 Task: Create Card Shipping and Receiving Review in Board Customer Relationship Management Best Practices to Workspace E-commerce Platforms. Create Card Health and Wellness Conference Review in Board Employee Motivation and Engagement Programs to Workspace E-commerce Platforms. Create Card Warehouse Management Review in Board Brand Identity Design and Visual Identity Guidelines Creation to Workspace E-commerce Platforms
Action: Mouse moved to (80, 330)
Screenshot: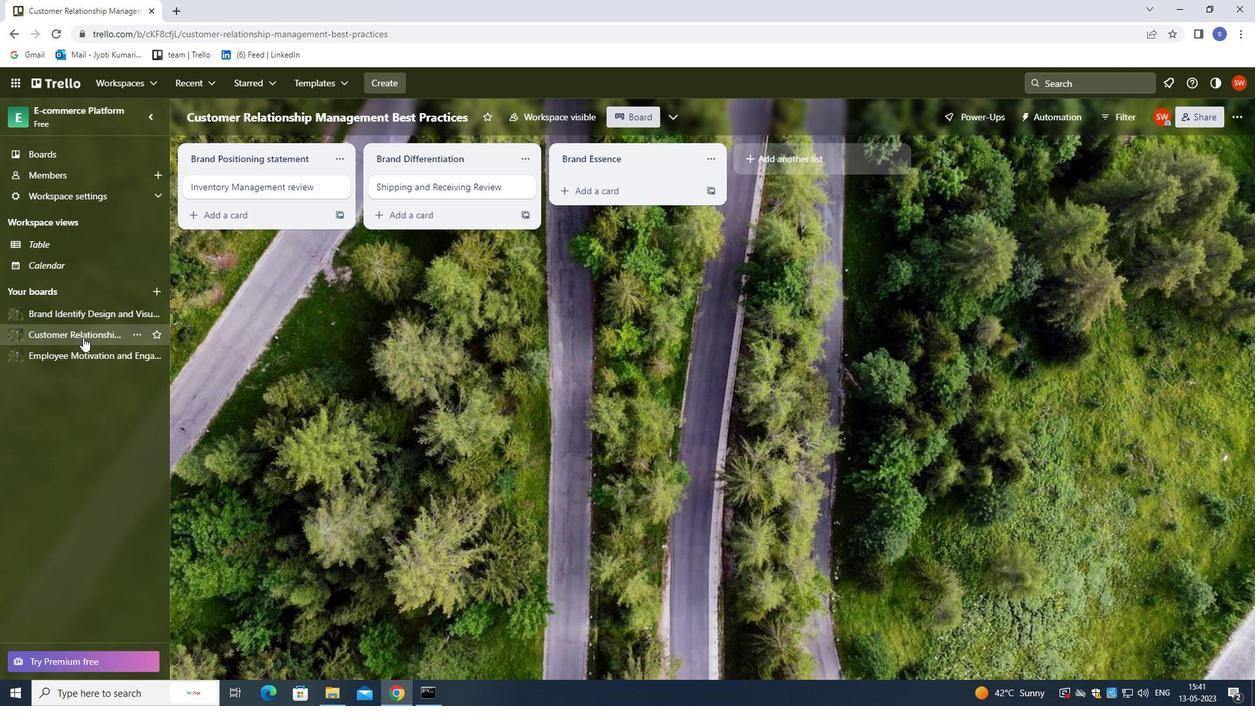 
Action: Mouse pressed left at (80, 330)
Screenshot: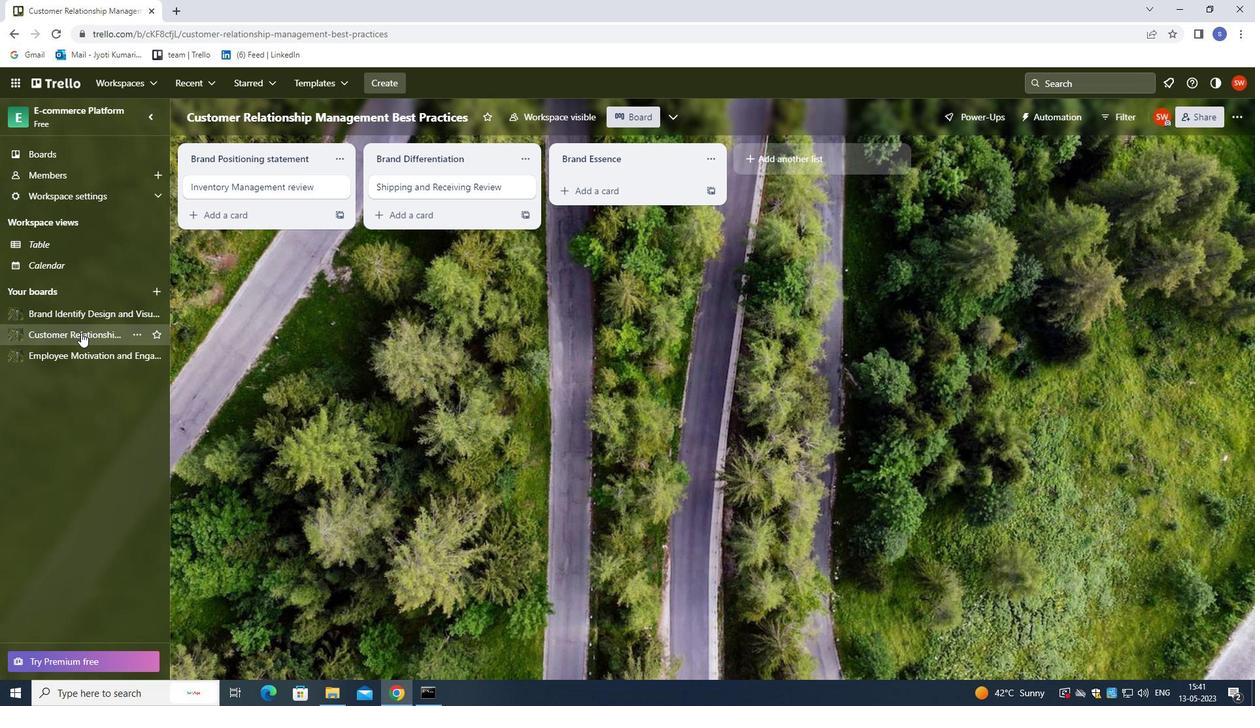 
Action: Mouse moved to (639, 194)
Screenshot: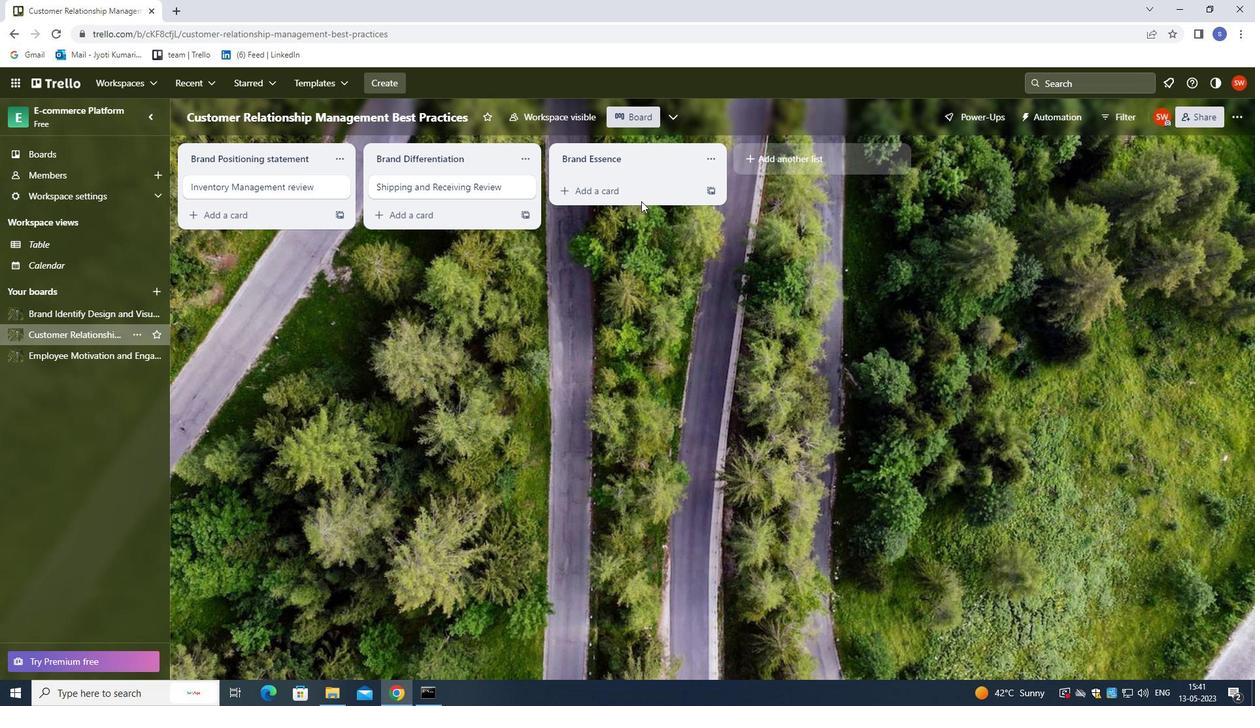
Action: Mouse pressed left at (639, 194)
Screenshot: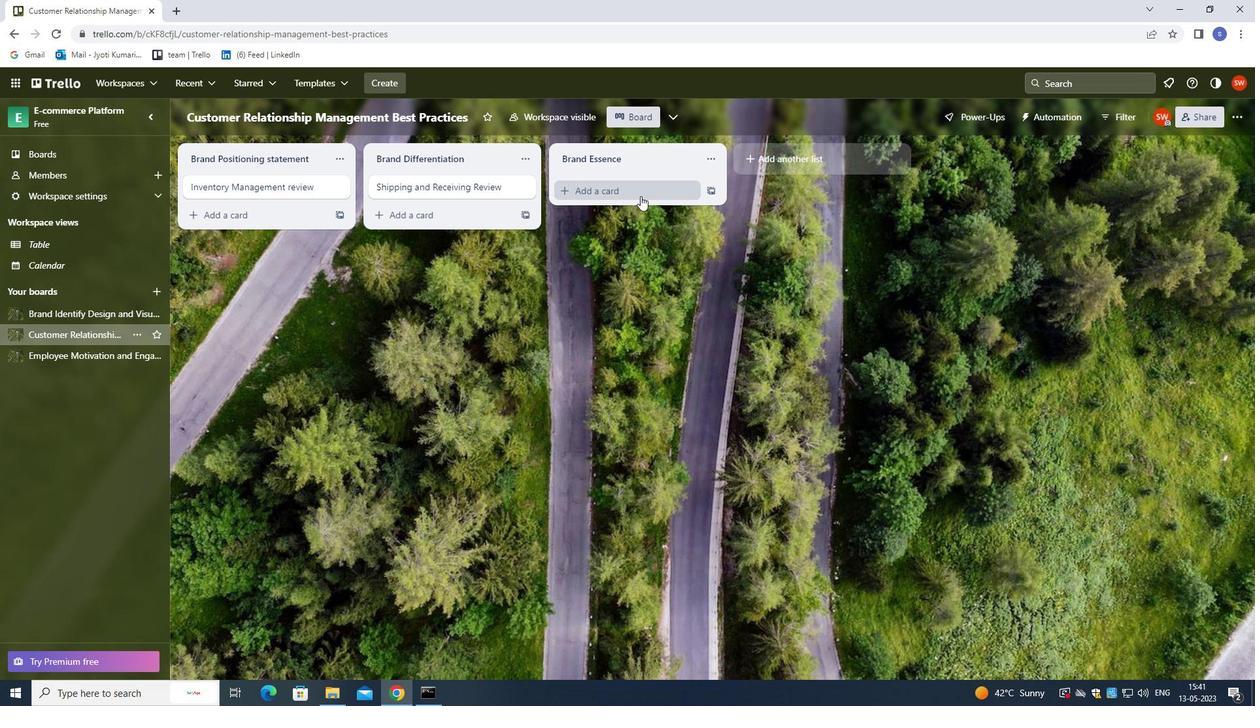 
Action: Mouse moved to (643, 467)
Screenshot: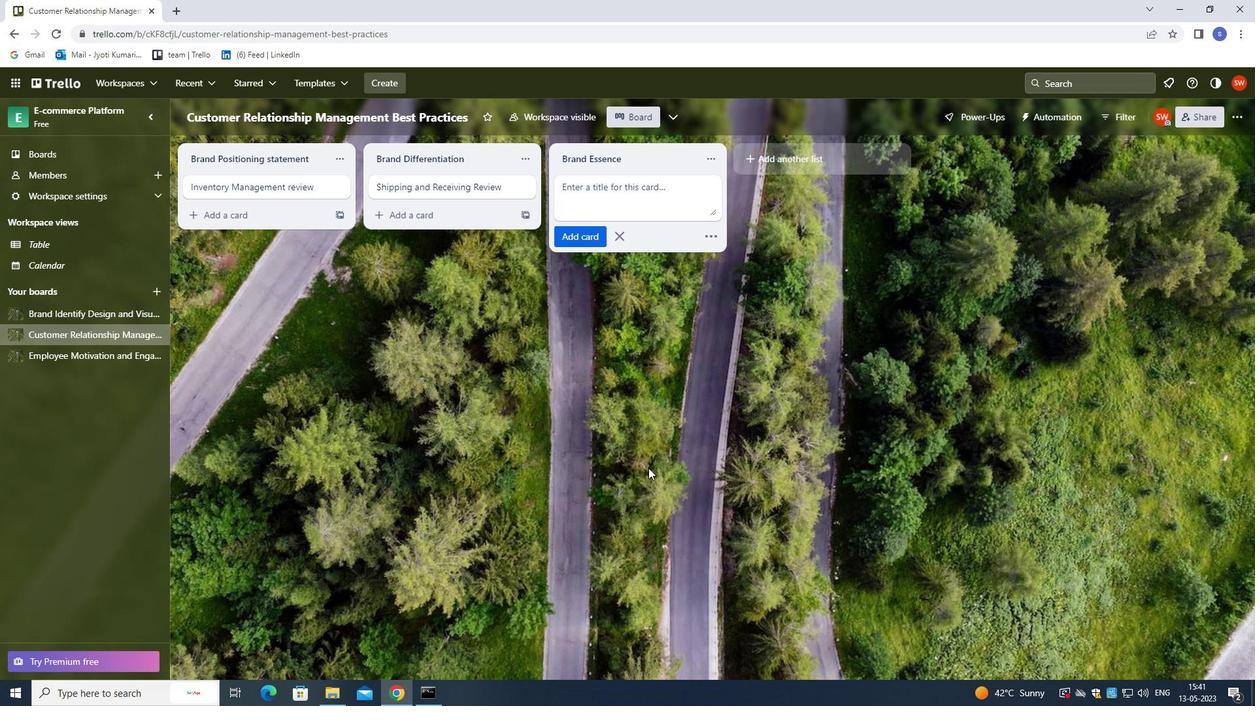
Action: Key pressed <Key.shift><Key.shift><Key.shift>SHIPPING<Key.space><Key.shift>AND<Key.space><Key.shift><Key.shift><Key.shift><Key.shift><Key.shift><Key.shift>RECEVING<Key.space><Key.left><Key.left><Key.left><Key.left><Key.left>I<Key.right><Key.right><Key.right><Key.right><Key.right><Key.right><Key.right><Key.right><Key.right><Key.right><Key.right><Key.space><Key.shift>REVIEW<Key.enter>
Screenshot: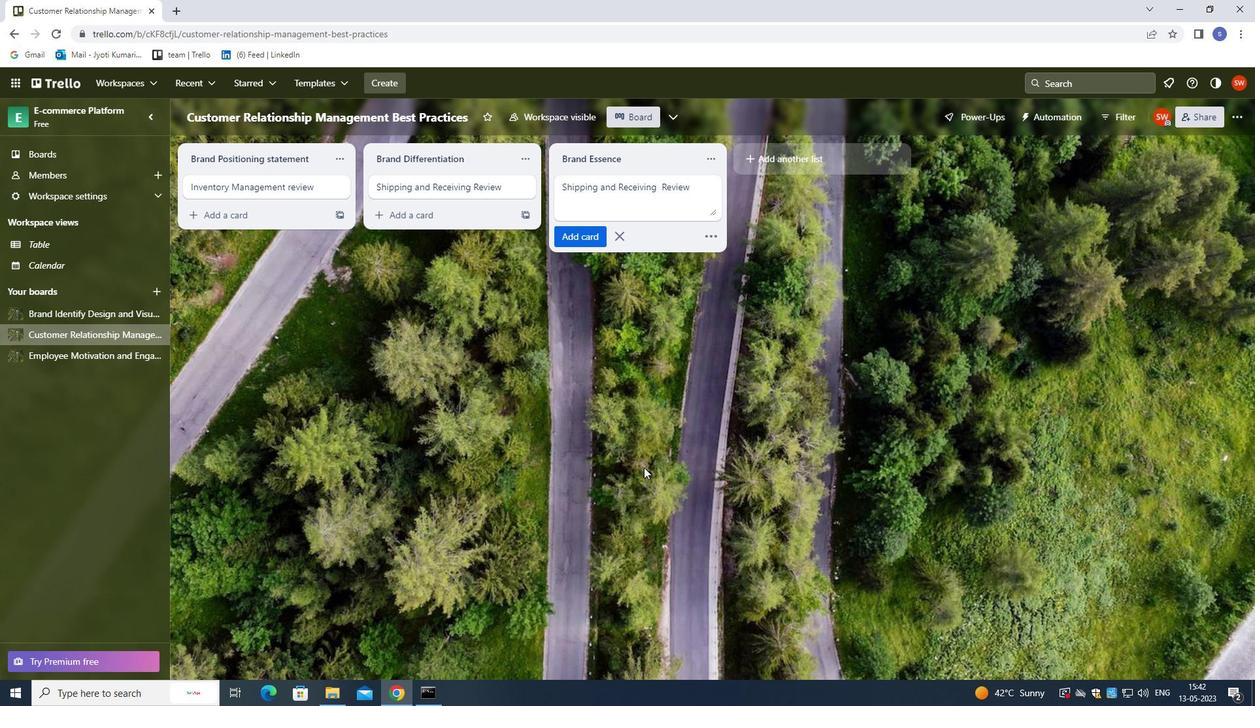 
Action: Mouse moved to (122, 362)
Screenshot: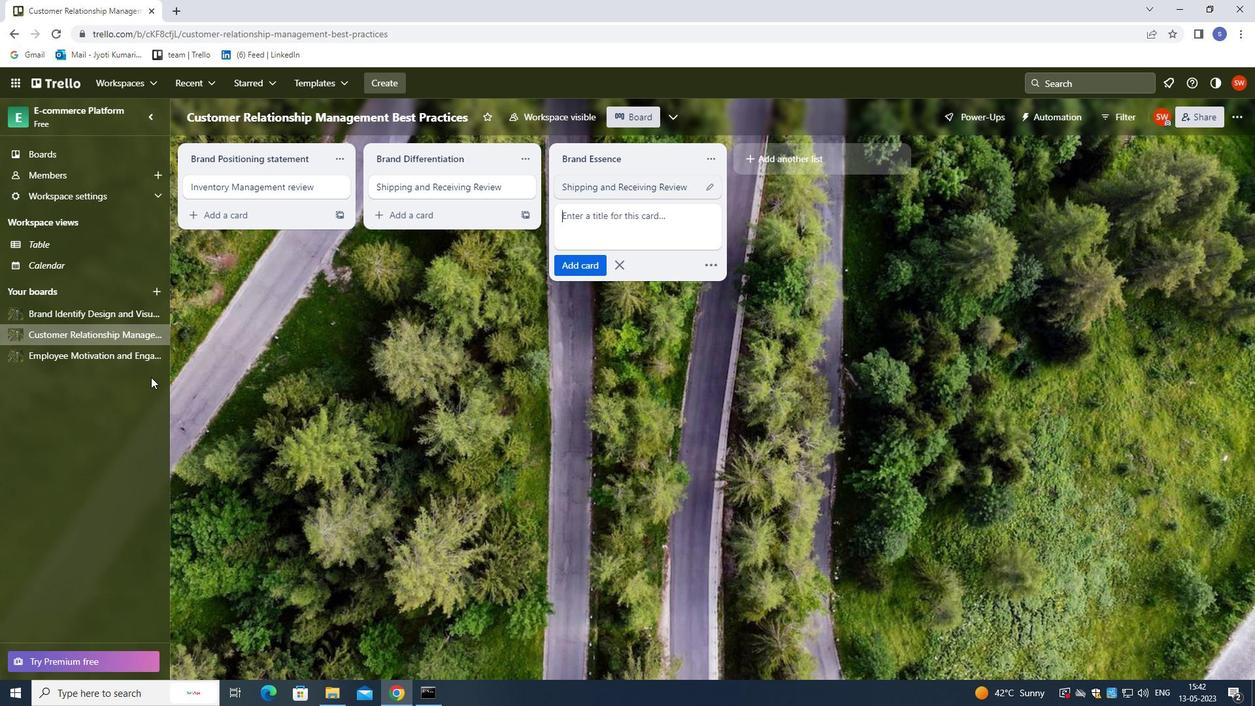 
Action: Mouse pressed left at (122, 362)
Screenshot: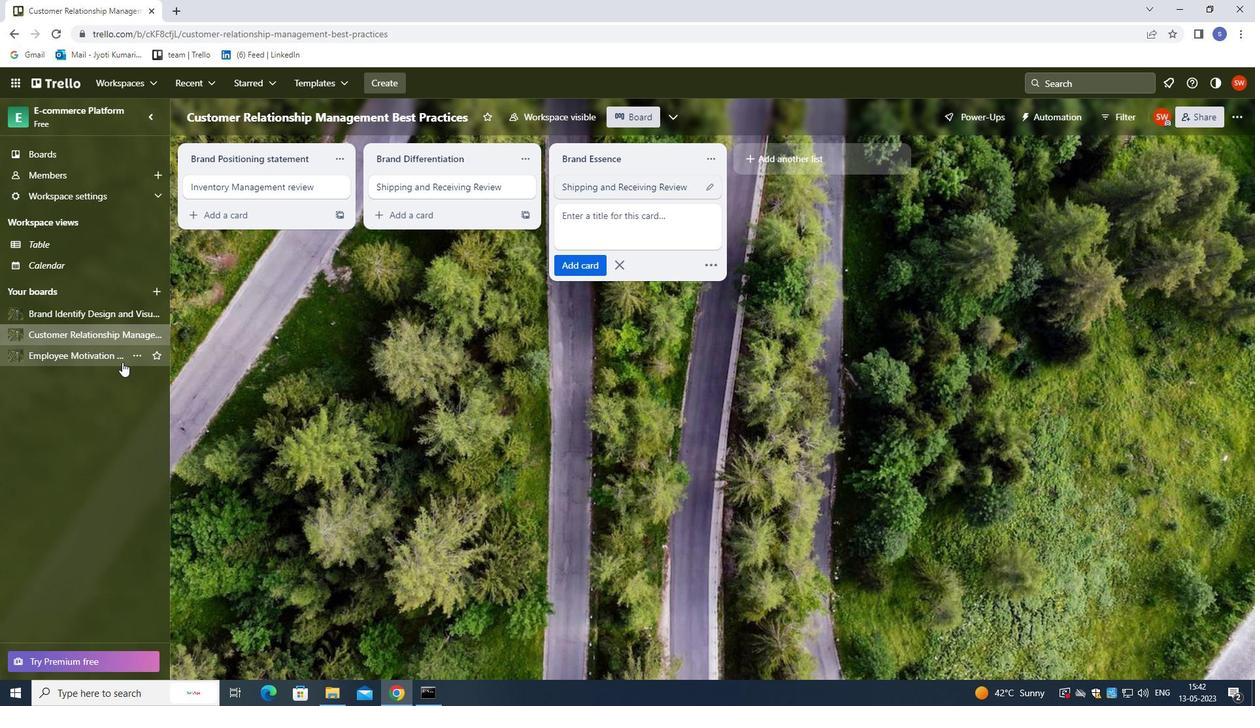 
Action: Mouse moved to (655, 194)
Screenshot: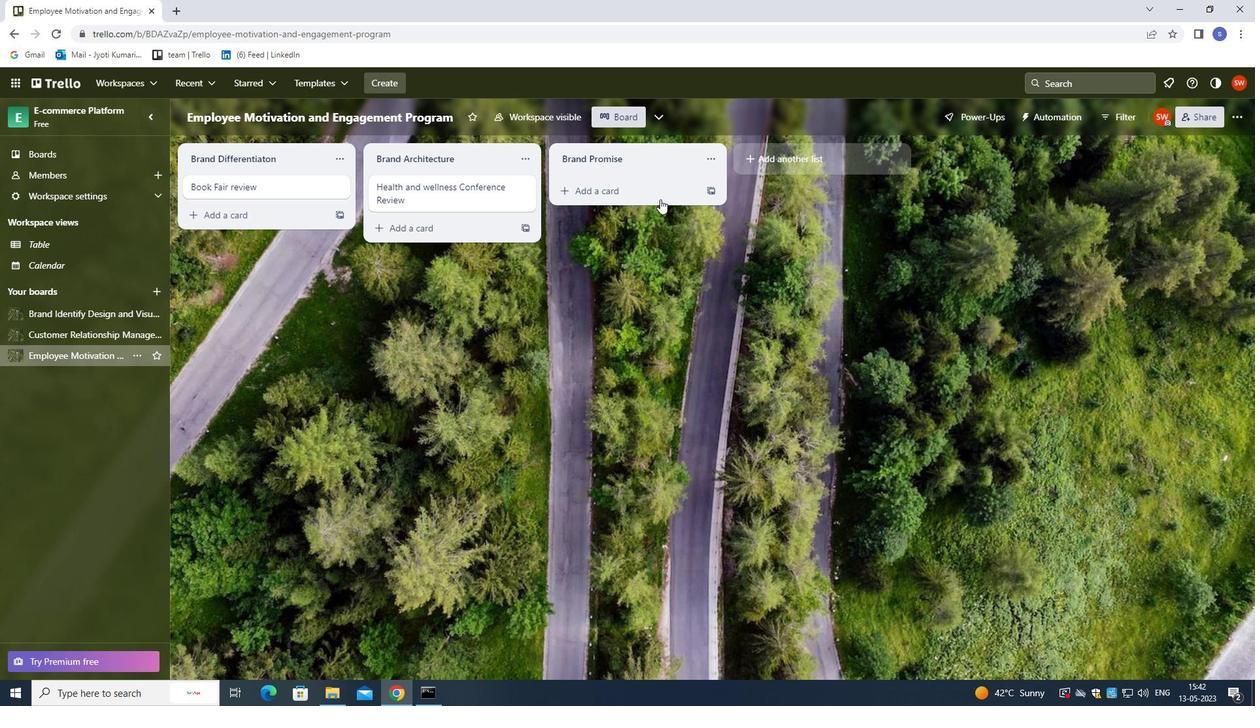 
Action: Mouse pressed left at (655, 194)
Screenshot: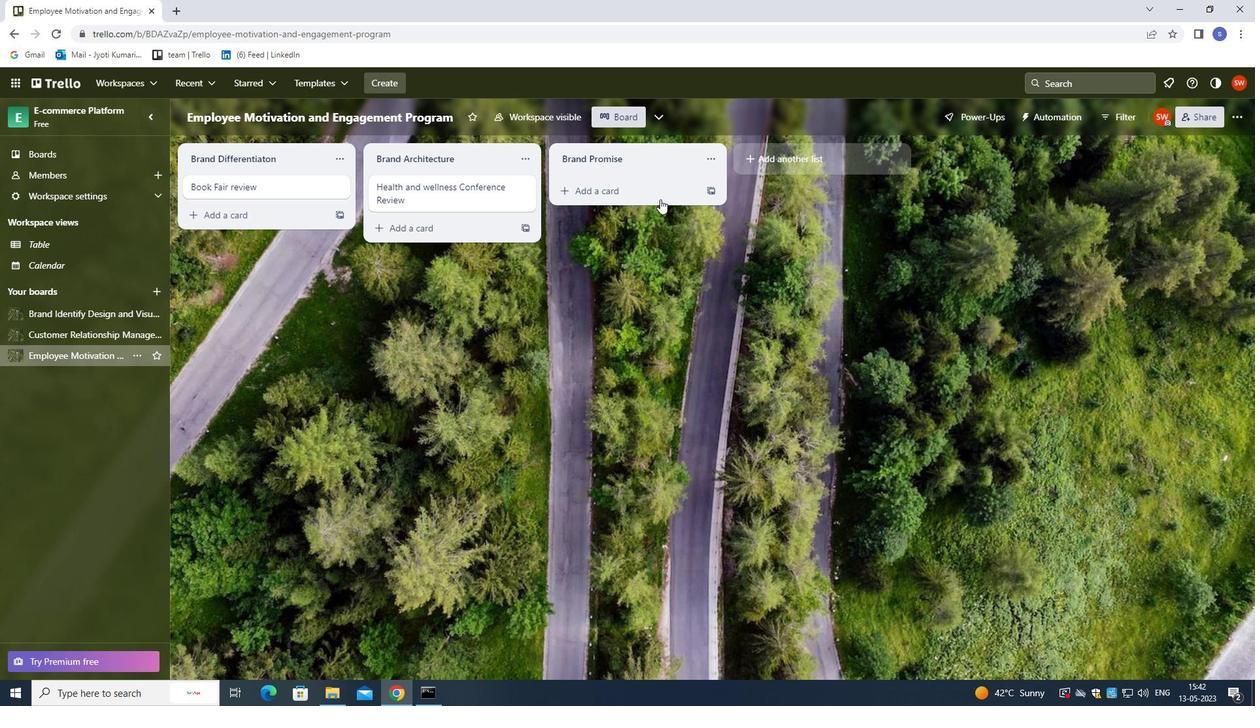 
Action: Mouse moved to (620, 362)
Screenshot: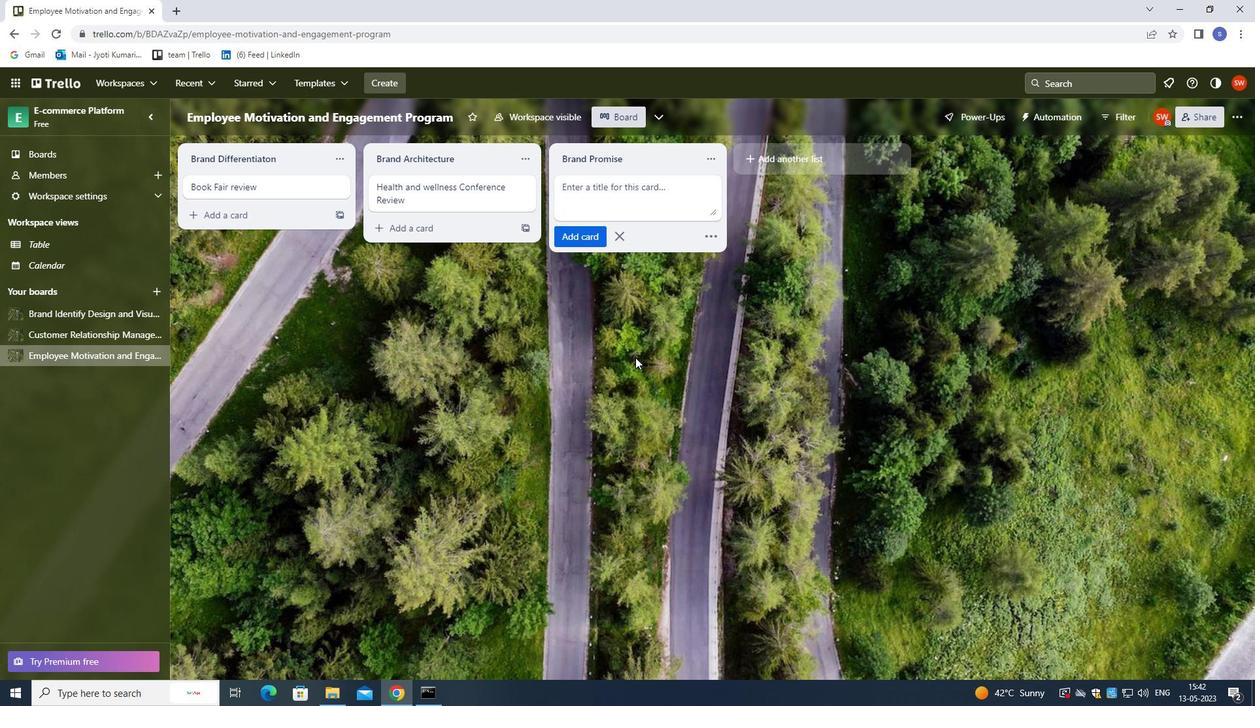 
Action: Key pressed <Key.shift>HEALTH<Key.space>ADN<Key.backspace><Key.backspace>ND<Key.space><Key.shift><Key.shift>WELLNESS<Key.space><Key.shift>CONFERENCE<Key.space><Key.shift>REVIEW<Key.enter>
Screenshot: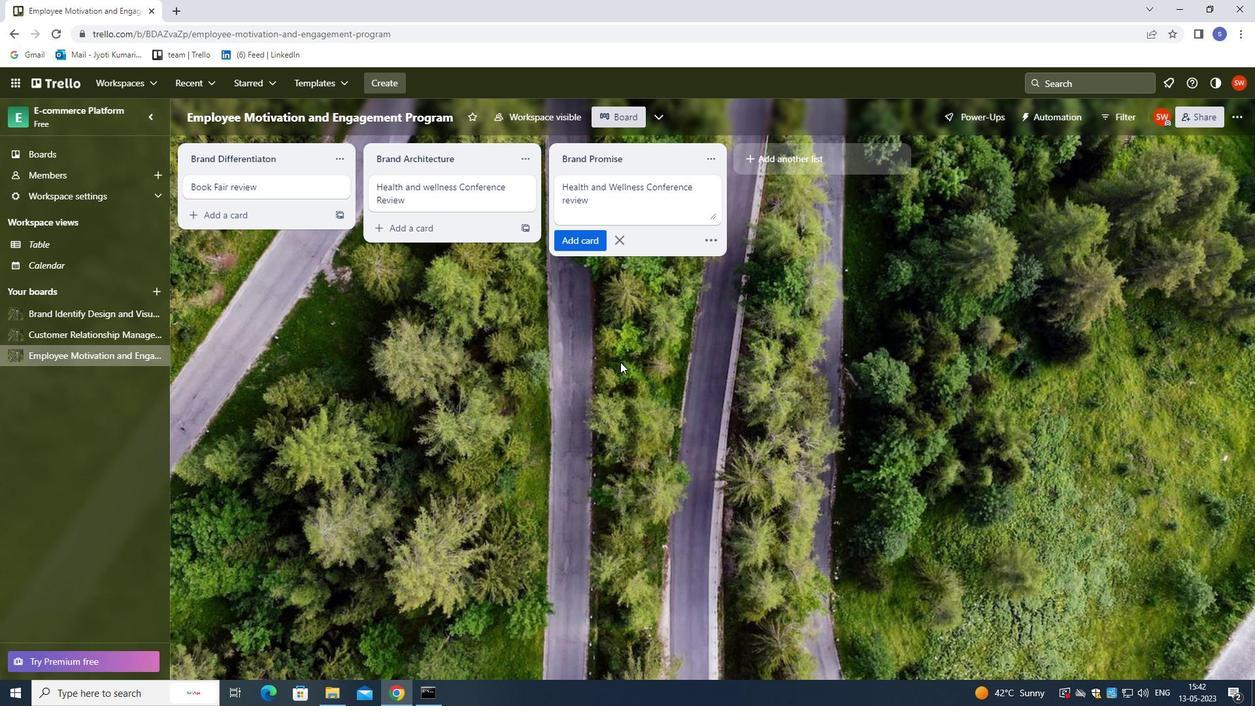 
Action: Mouse moved to (92, 311)
Screenshot: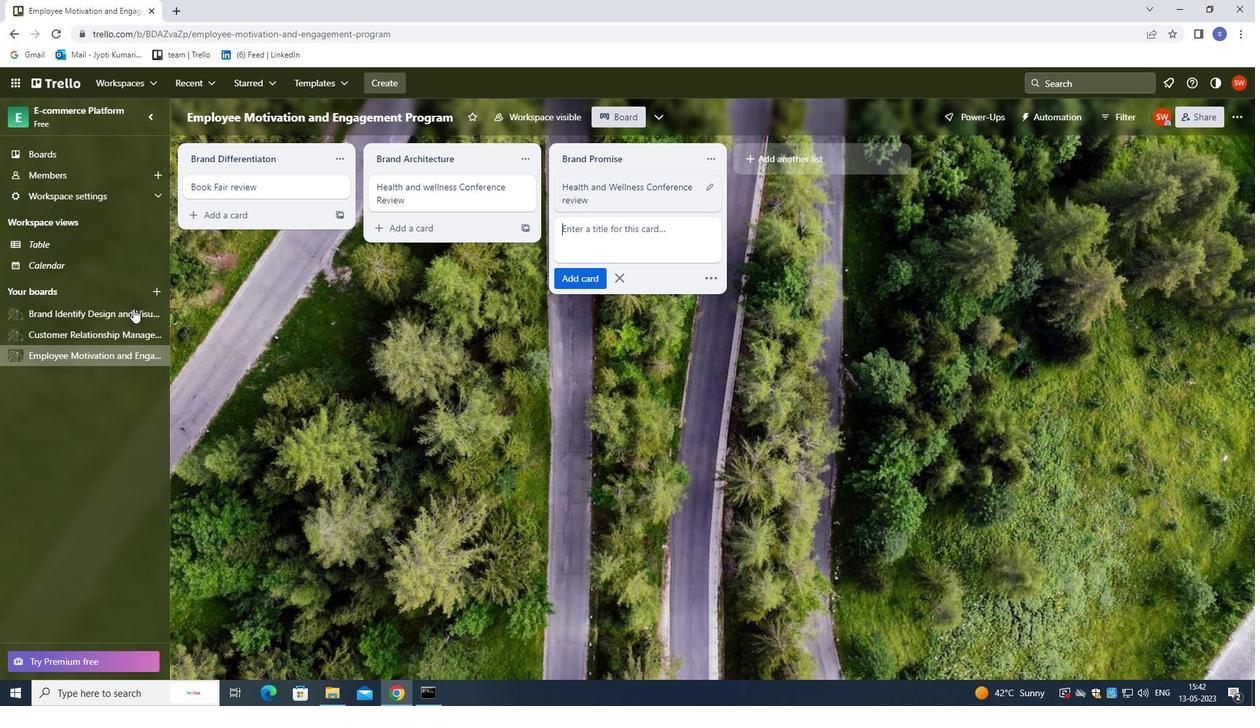 
Action: Mouse pressed left at (92, 311)
Screenshot: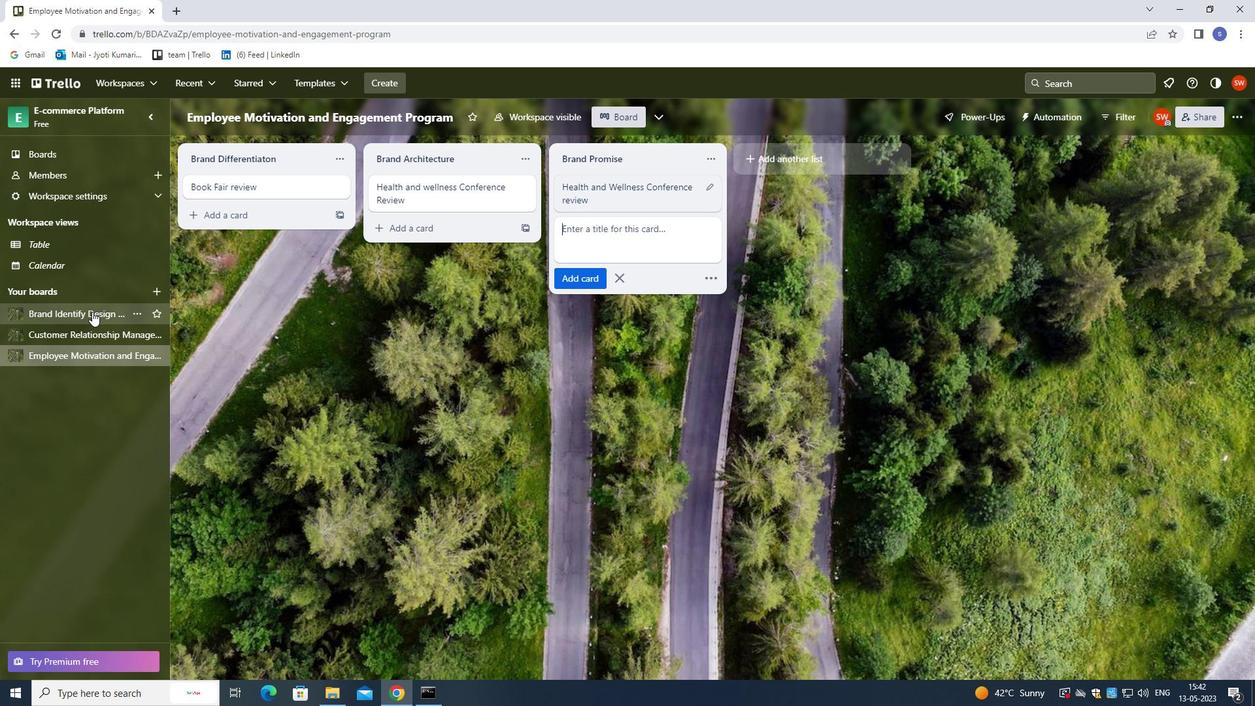 
Action: Mouse moved to (589, 191)
Screenshot: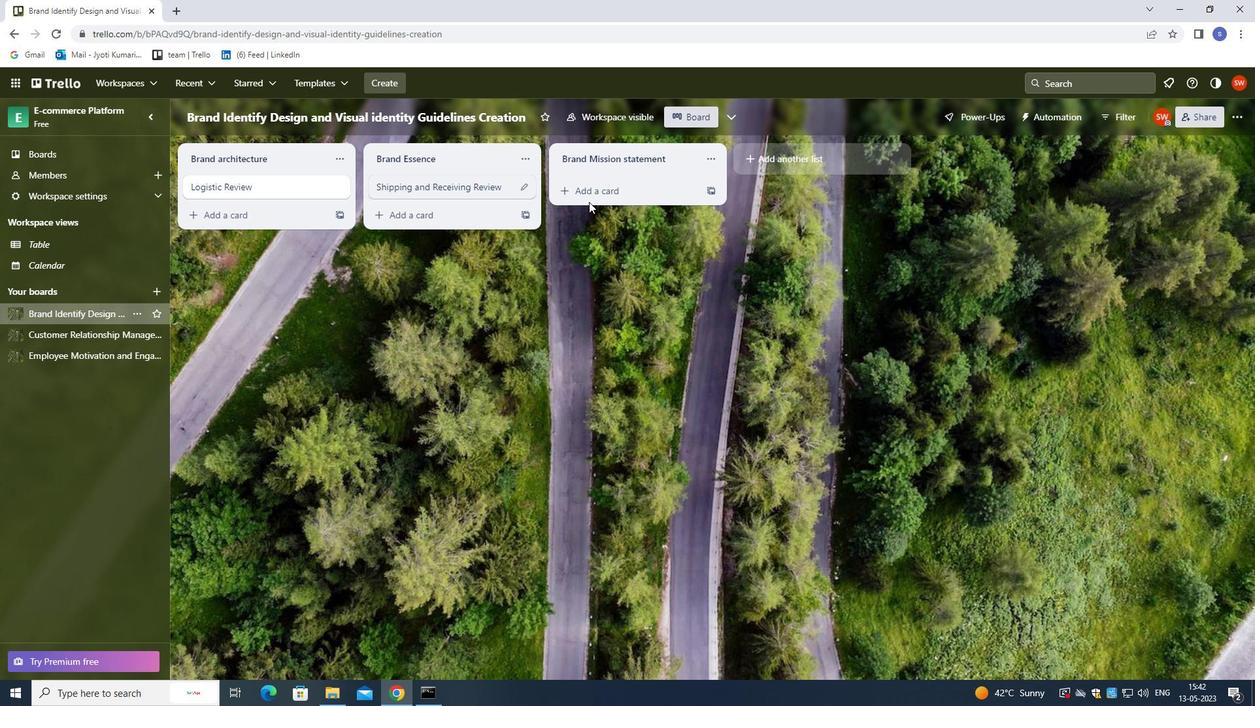 
Action: Mouse pressed left at (589, 191)
Screenshot: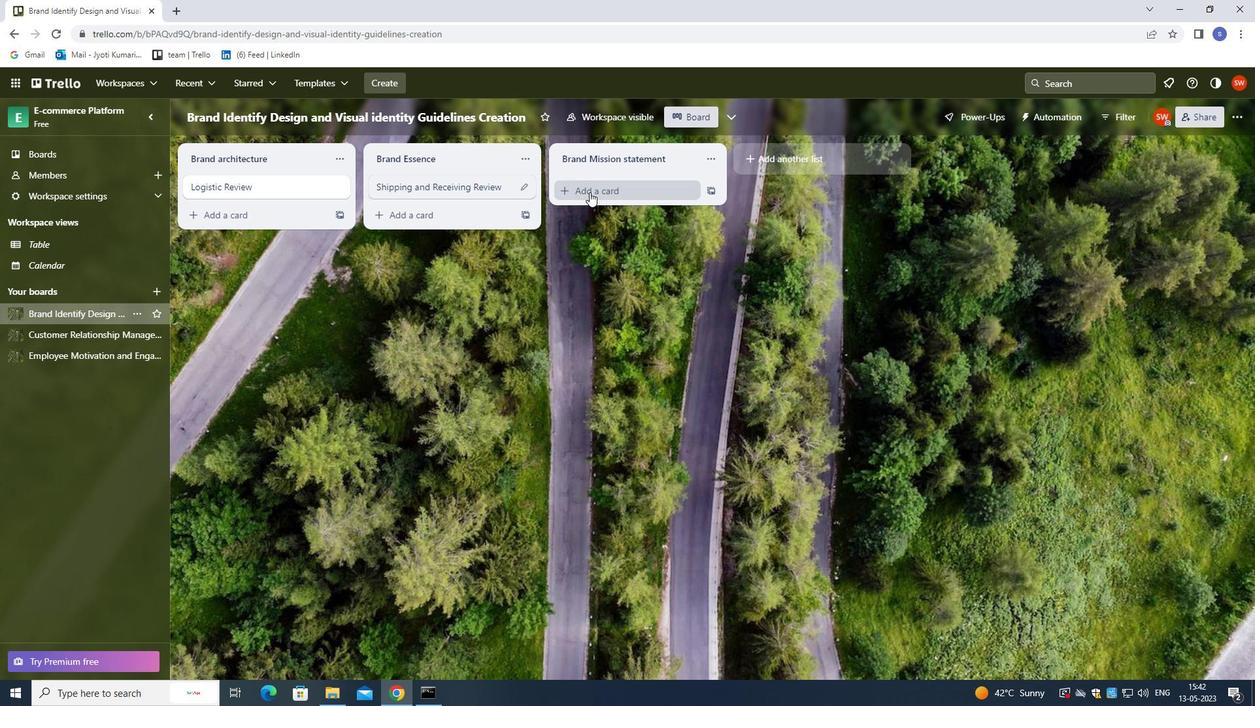 
Action: Mouse moved to (549, 424)
Screenshot: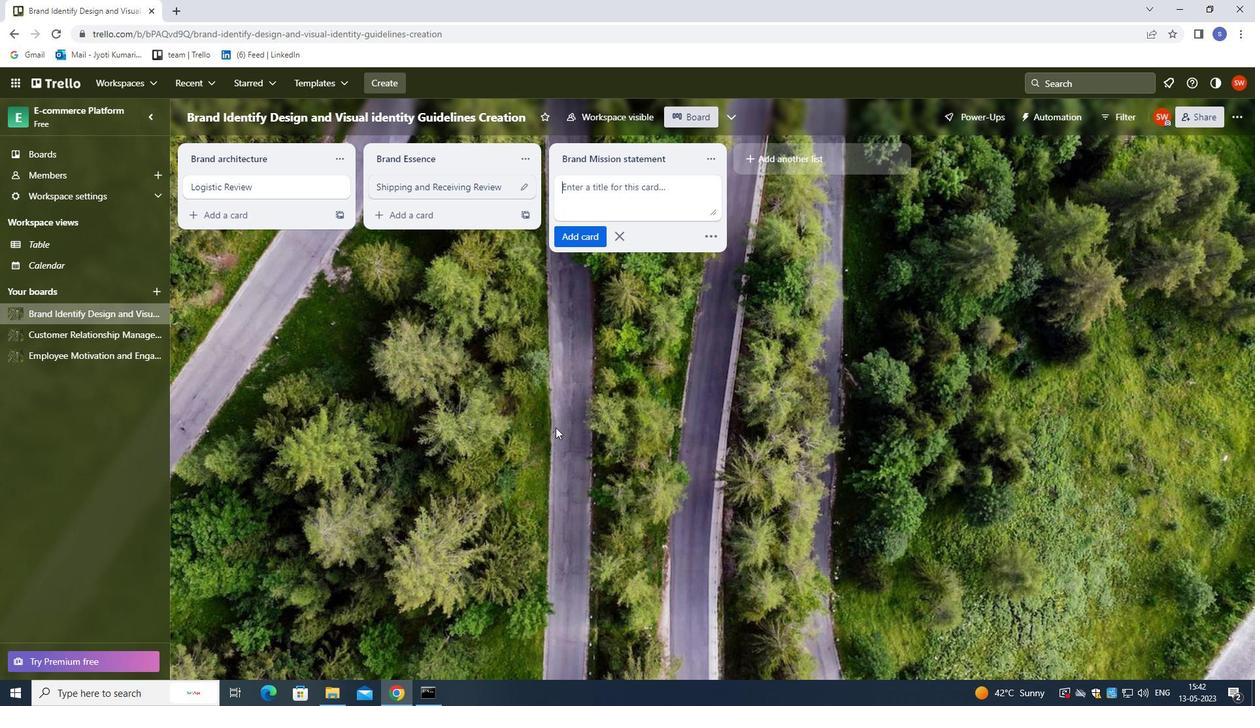 
Action: Key pressed <Key.shift><Key.shift><Key.shift><Key.shift><Key.shift><Key.shift><Key.shift>WAREHP<Key.backspace>OUSE<Key.space><Key.shift><Key.shift>MANAGEMENT<Key.space><Key.shift>REVIEW<Key.enter>
Screenshot: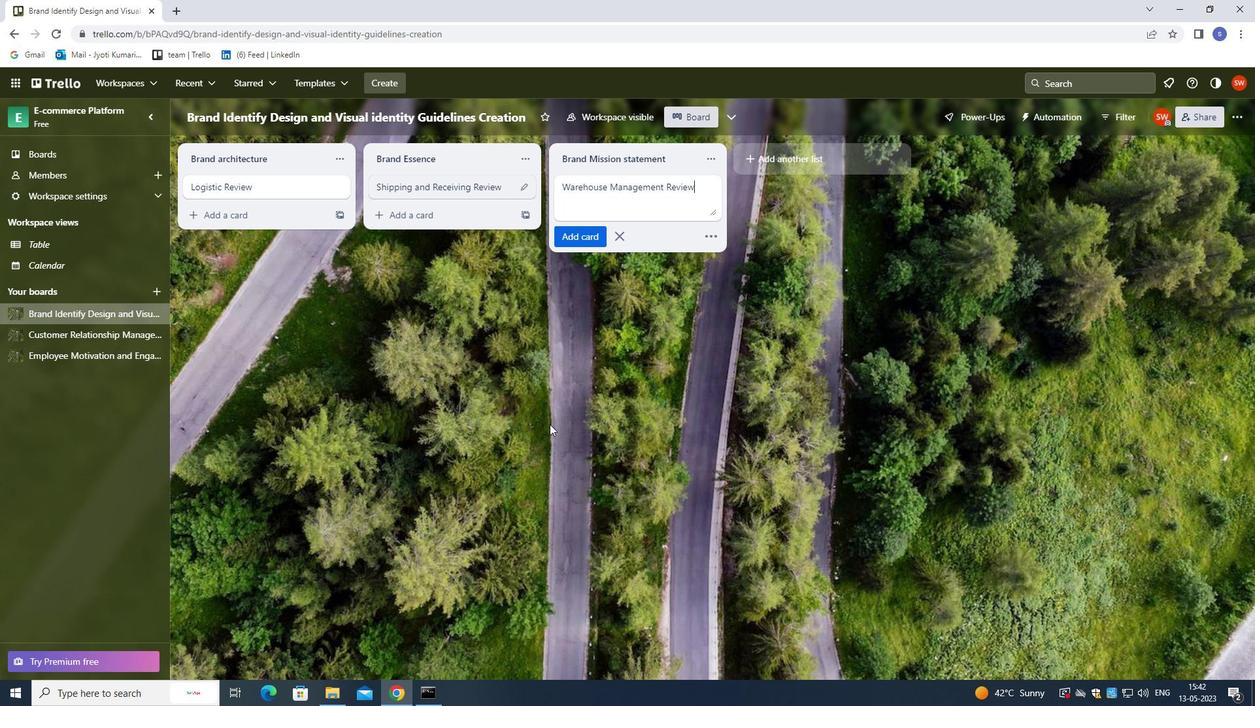 
